 Task: Set the preference "Position of video title" to the top-left.
Action: Mouse moved to (90, 12)
Screenshot: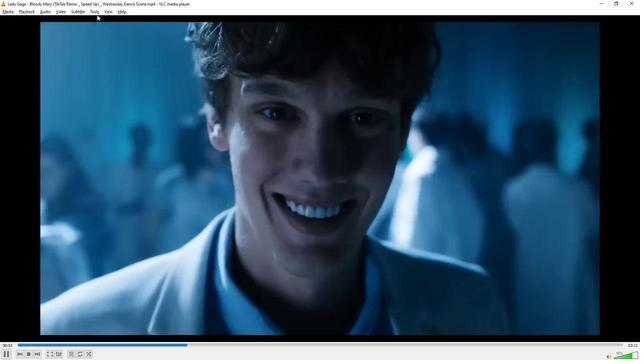 
Action: Mouse pressed left at (90, 12)
Screenshot: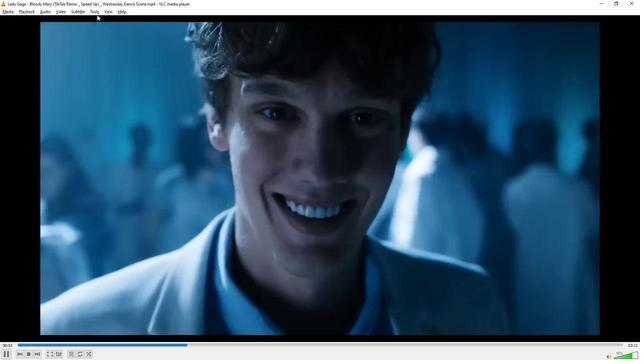 
Action: Mouse moved to (103, 92)
Screenshot: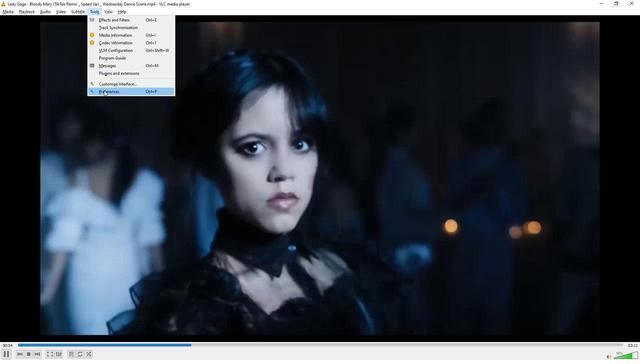 
Action: Mouse pressed left at (103, 92)
Screenshot: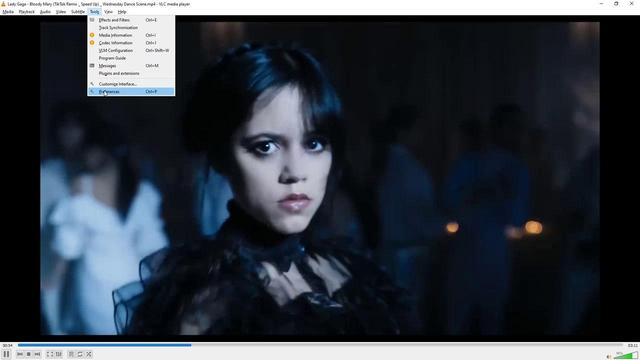 
Action: Mouse moved to (111, 278)
Screenshot: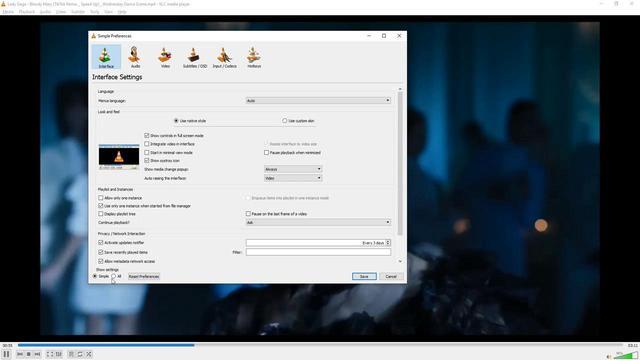 
Action: Mouse pressed left at (111, 278)
Screenshot: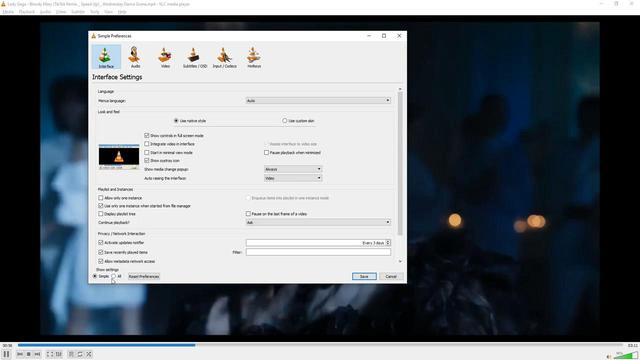 
Action: Mouse moved to (109, 233)
Screenshot: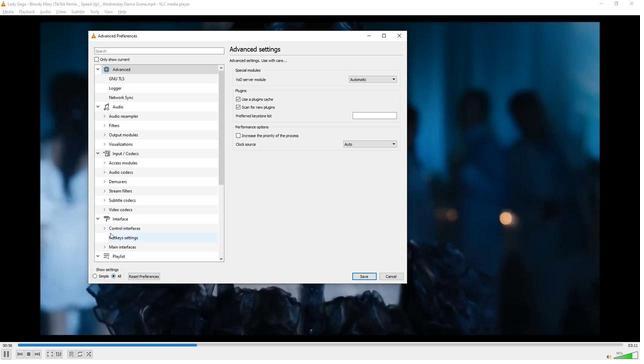 
Action: Mouse scrolled (109, 232) with delta (0, 0)
Screenshot: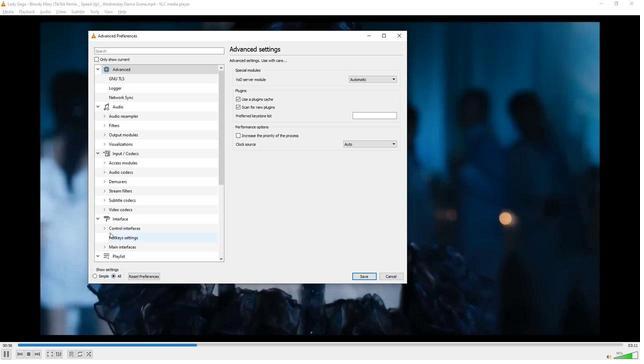 
Action: Mouse scrolled (109, 232) with delta (0, 0)
Screenshot: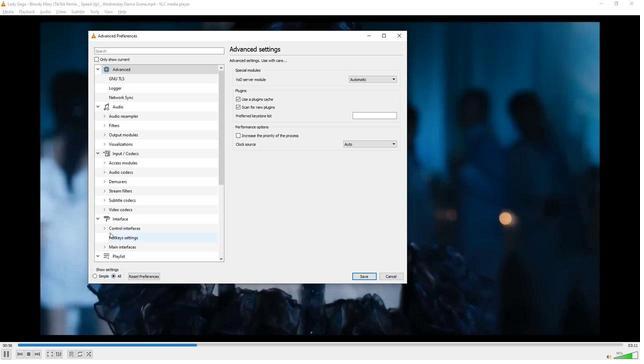 
Action: Mouse scrolled (109, 232) with delta (0, 0)
Screenshot: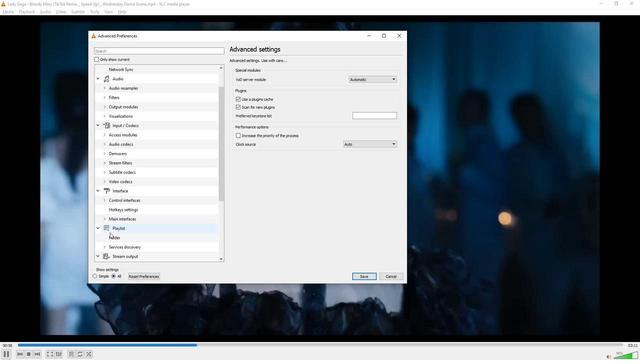 
Action: Mouse scrolled (109, 232) with delta (0, 0)
Screenshot: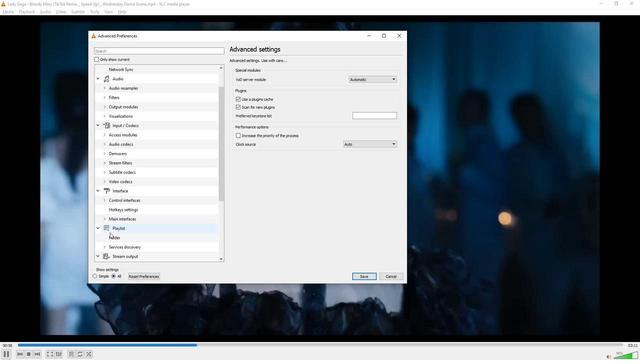 
Action: Mouse scrolled (109, 232) with delta (0, 0)
Screenshot: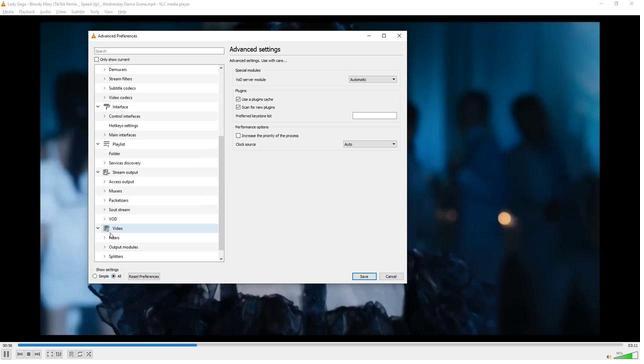 
Action: Mouse scrolled (109, 232) with delta (0, 0)
Screenshot: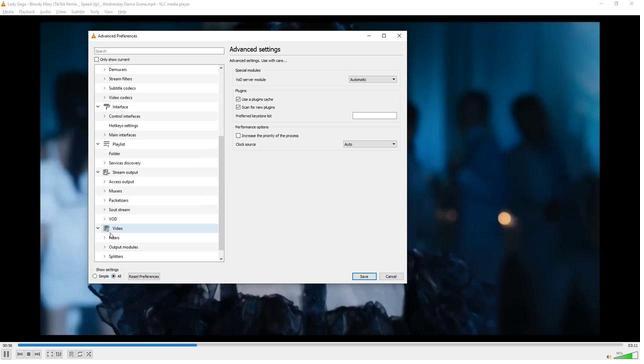 
Action: Mouse scrolled (109, 232) with delta (0, 0)
Screenshot: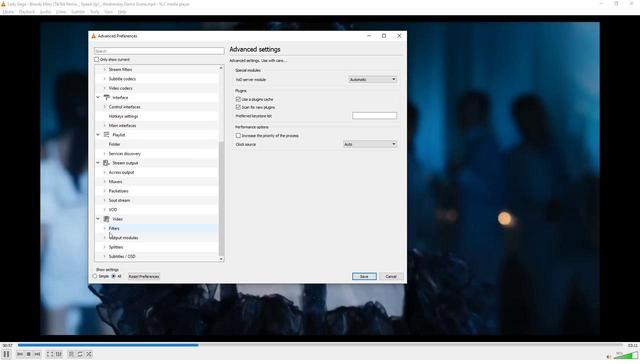 
Action: Mouse moved to (118, 222)
Screenshot: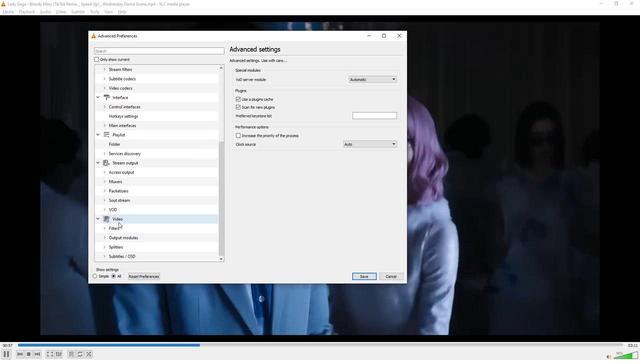 
Action: Mouse pressed left at (118, 222)
Screenshot: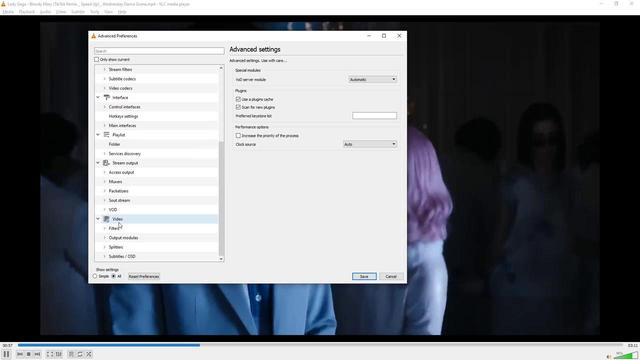 
Action: Mouse moved to (391, 182)
Screenshot: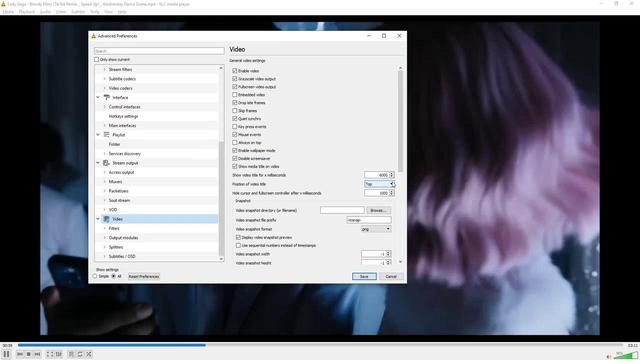 
Action: Mouse pressed left at (391, 182)
Screenshot: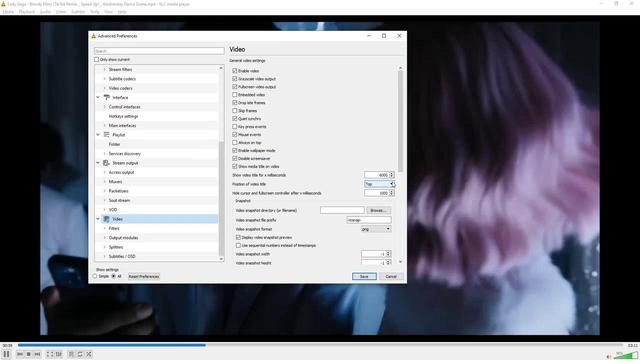 
Action: Mouse moved to (376, 211)
Screenshot: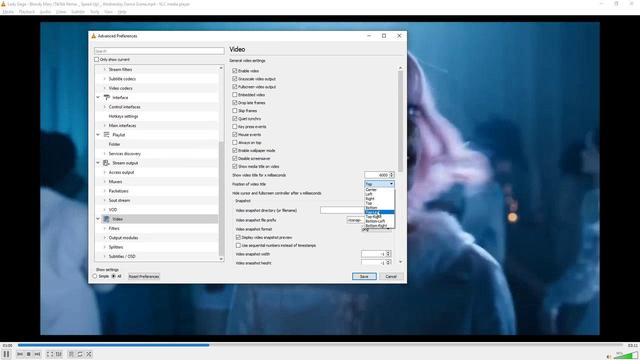 
Action: Mouse pressed left at (376, 211)
Screenshot: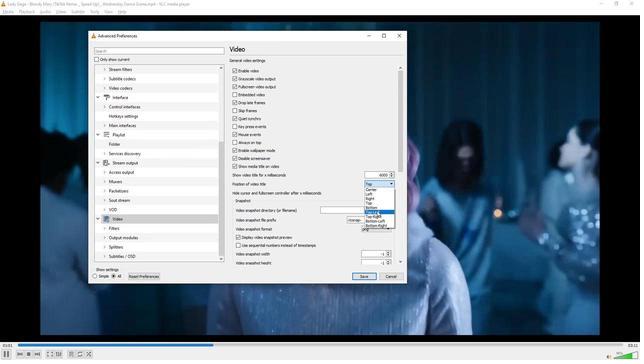 
Action: Mouse moved to (363, 115)
Screenshot: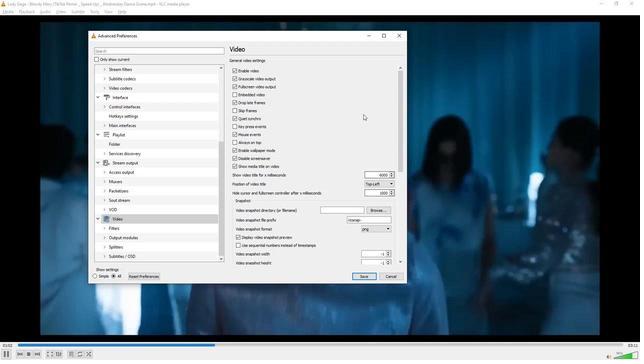 
